 Task: Create Board Data Analytics Platforms and Tools to Workspace Business Travel Services. Create Board Brand Positioning and Messaging Development to Workspace Business Travel Services. Create Board Business Model Revenue Forecasting and Modeling to Workspace Business Travel Services
Action: Mouse moved to (320, 67)
Screenshot: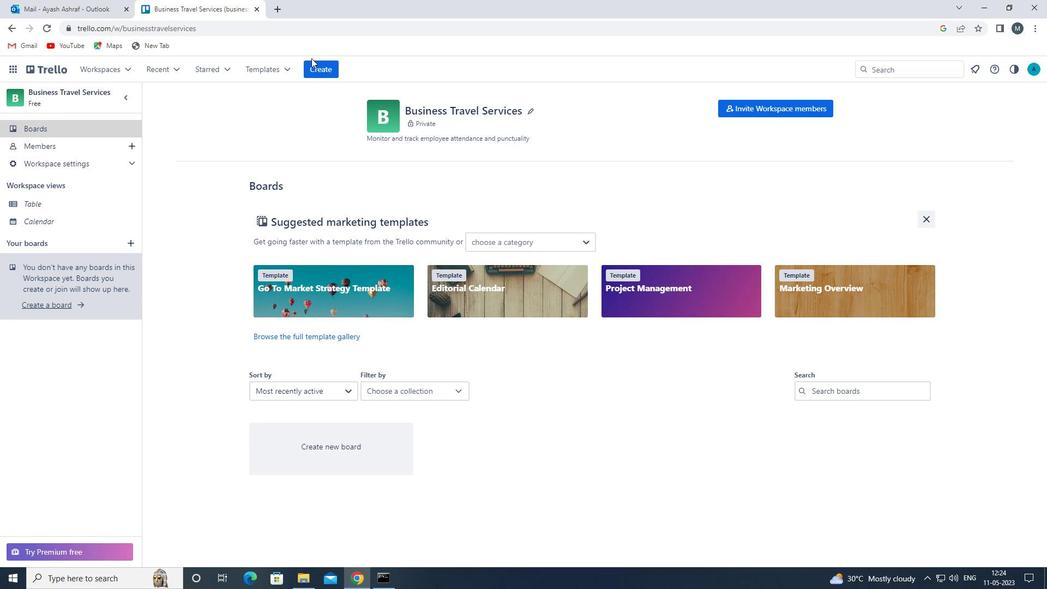 
Action: Mouse pressed left at (320, 67)
Screenshot: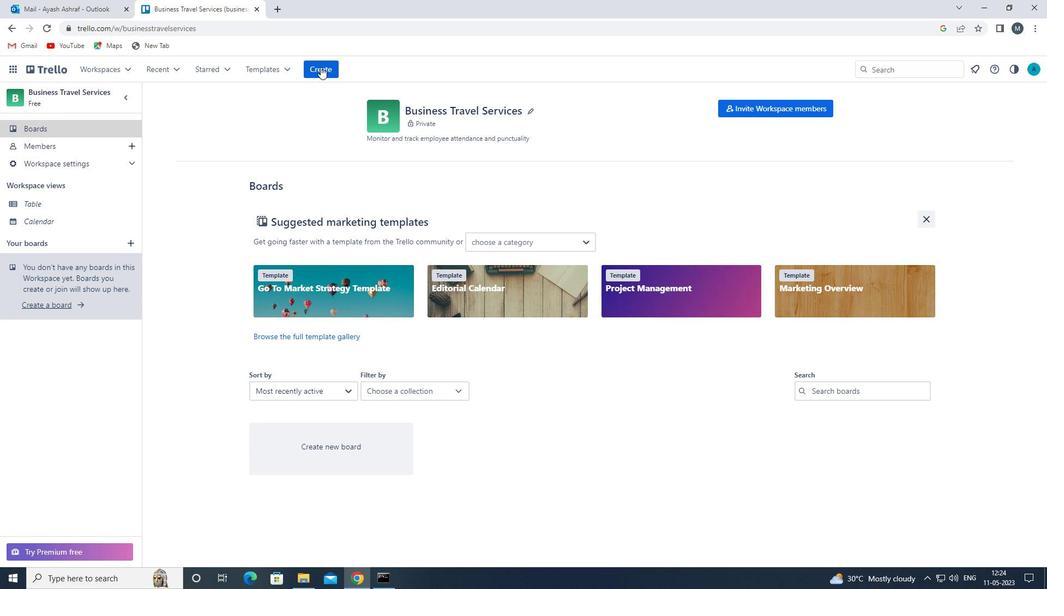 
Action: Mouse moved to (351, 118)
Screenshot: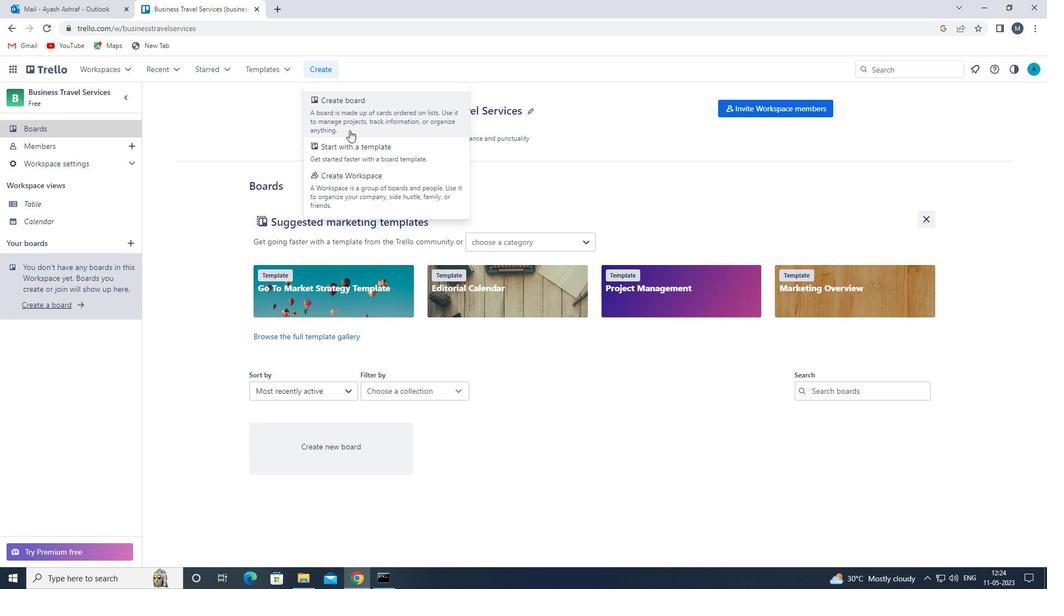 
Action: Mouse pressed left at (351, 118)
Screenshot: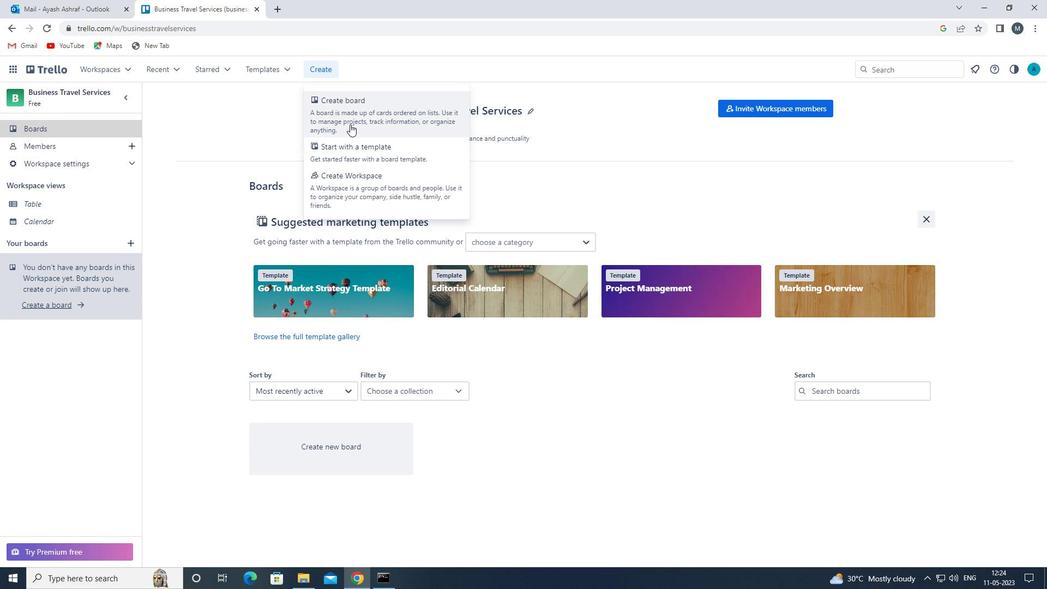 
Action: Mouse moved to (365, 270)
Screenshot: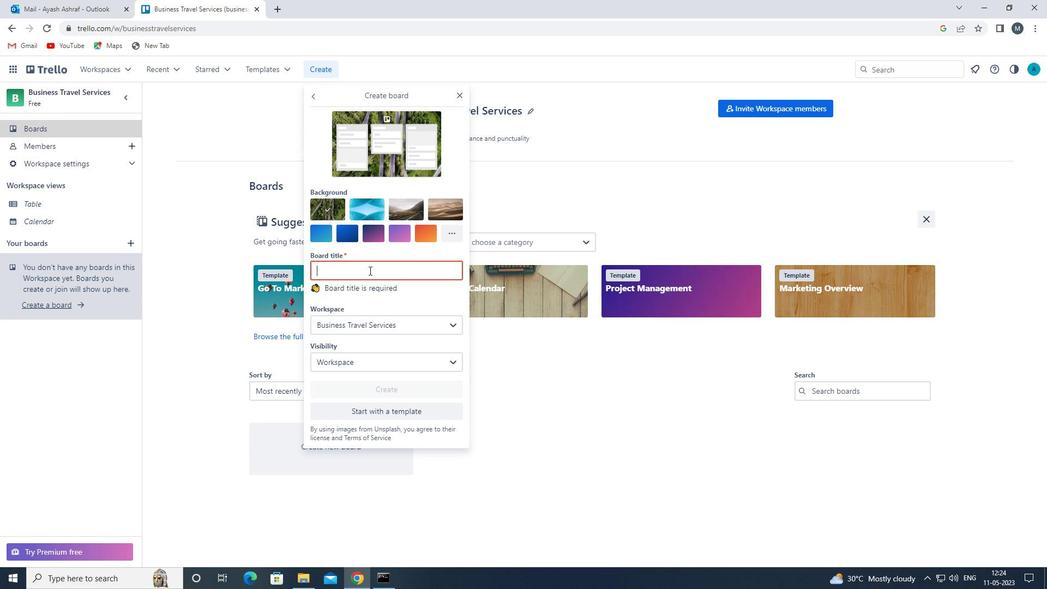 
Action: Mouse pressed left at (365, 270)
Screenshot: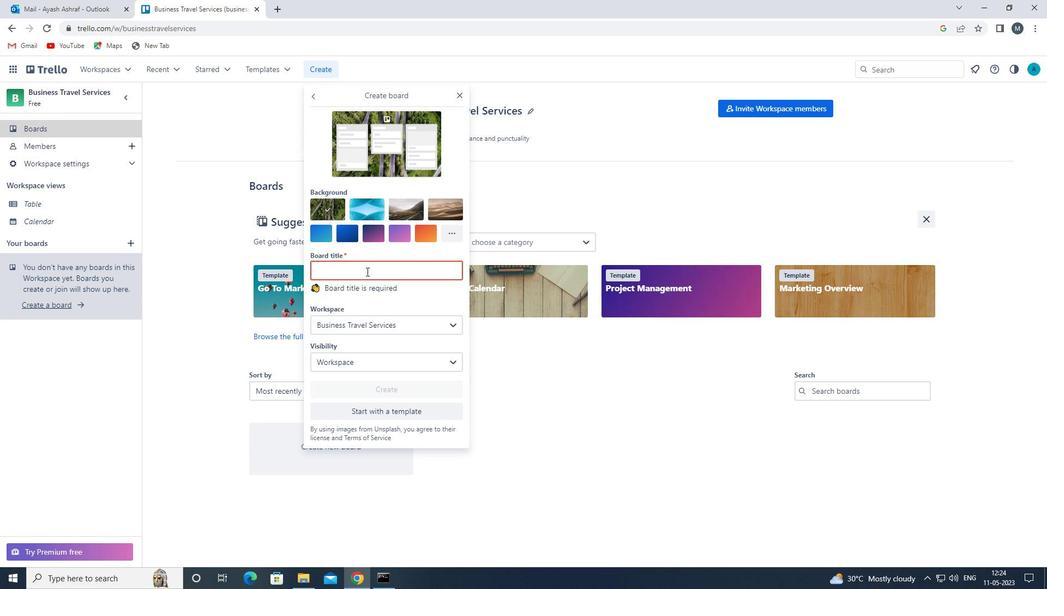 
Action: Mouse moved to (368, 268)
Screenshot: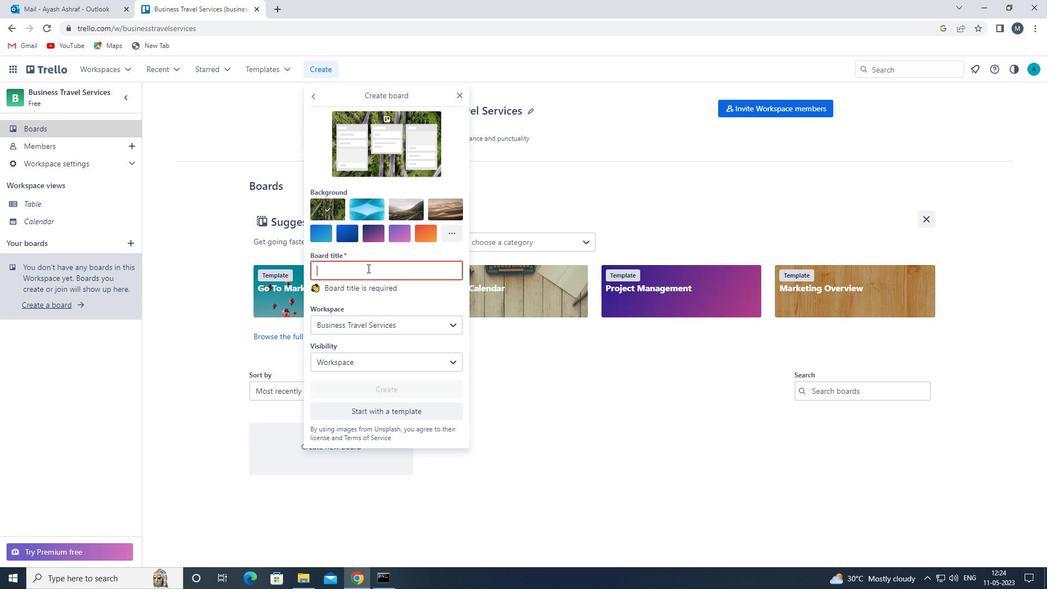 
Action: Key pressed <Key.shift>ANALYTICS<Key.space><Key.shift>PLATFORMS<Key.space>AND<Key.space>TOOL<Key.backspace><Key.backspace><Key.backspace><Key.backspace><Key.backspace><Key.space><Key.shift><Key.shift><Key.shift><Key.shift><Key.shift><Key.shift>TOOLS<Key.space>TO<Key.space><Key.shift><Key.shift><Key.shift><Key.shift>WORKSPACE<Key.space><Key.shift>BUSINESS<Key.backspace><Key.backspace><Key.backspace><Key.backspace><Key.backspace><Key.backspace><Key.backspace><Key.backspace><Key.backspace><Key.backspace><Key.backspace><Key.backspace><Key.backspace><Key.backspace><Key.backspace><Key.backspace><Key.backspace><Key.backspace><Key.backspace><Key.backspace><Key.backspace><Key.backspace><Key.backspace>
Screenshot: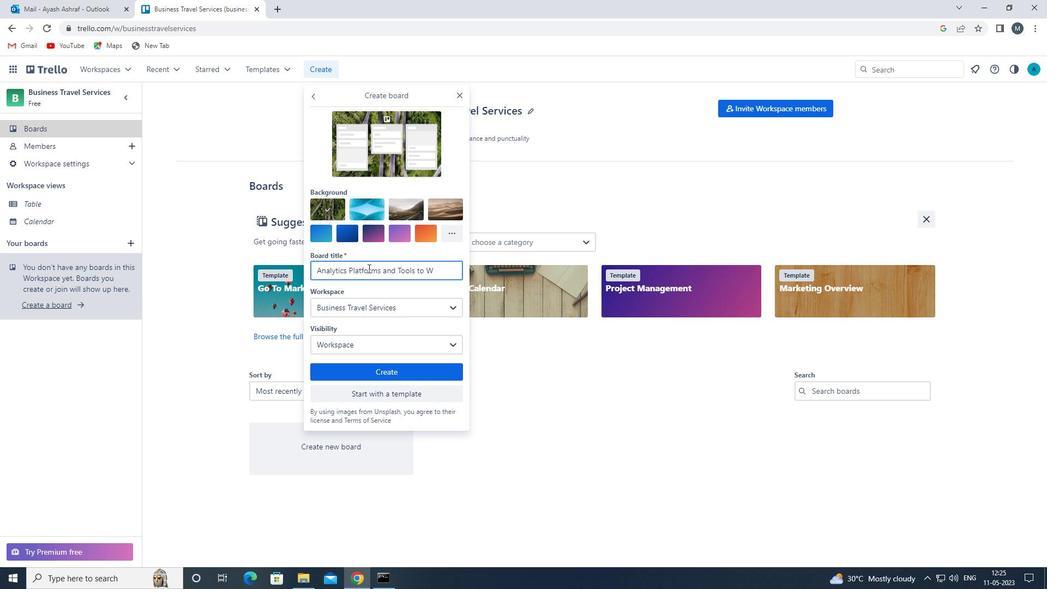 
Action: Mouse moved to (375, 286)
Screenshot: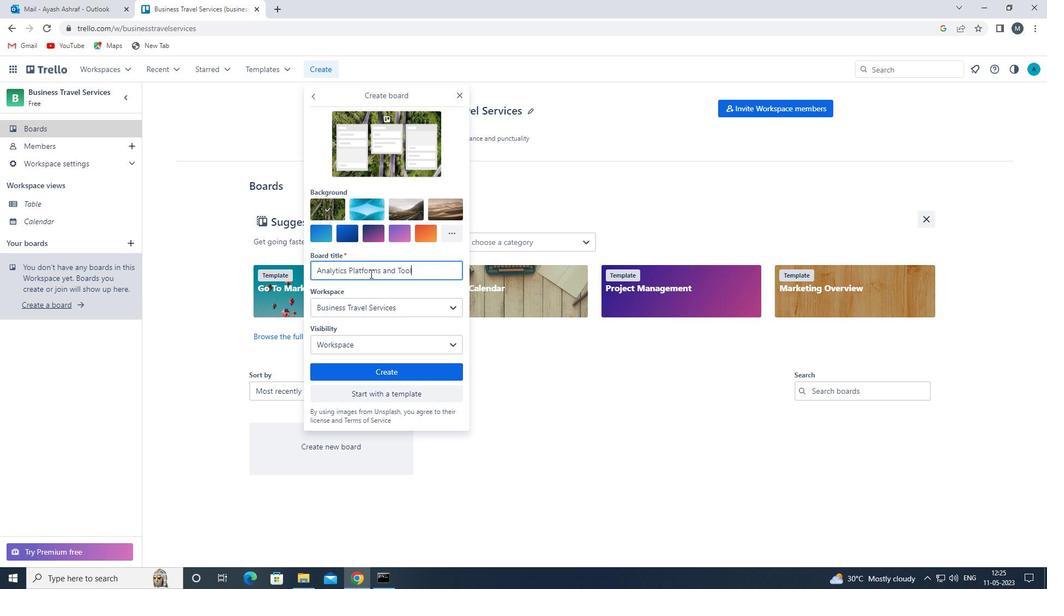 
Action: Key pressed S
Screenshot: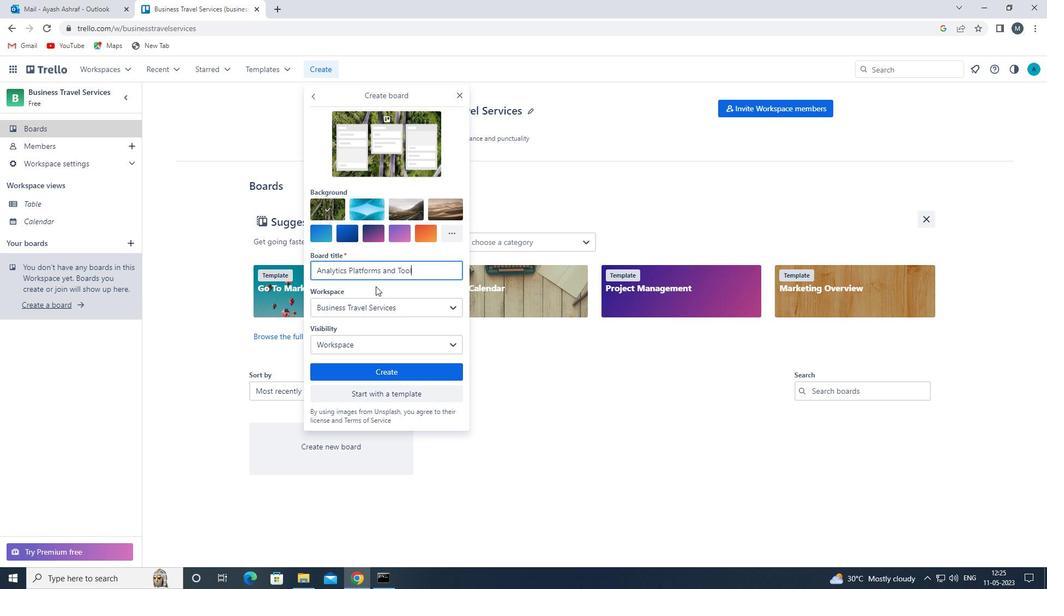 
Action: Mouse moved to (368, 372)
Screenshot: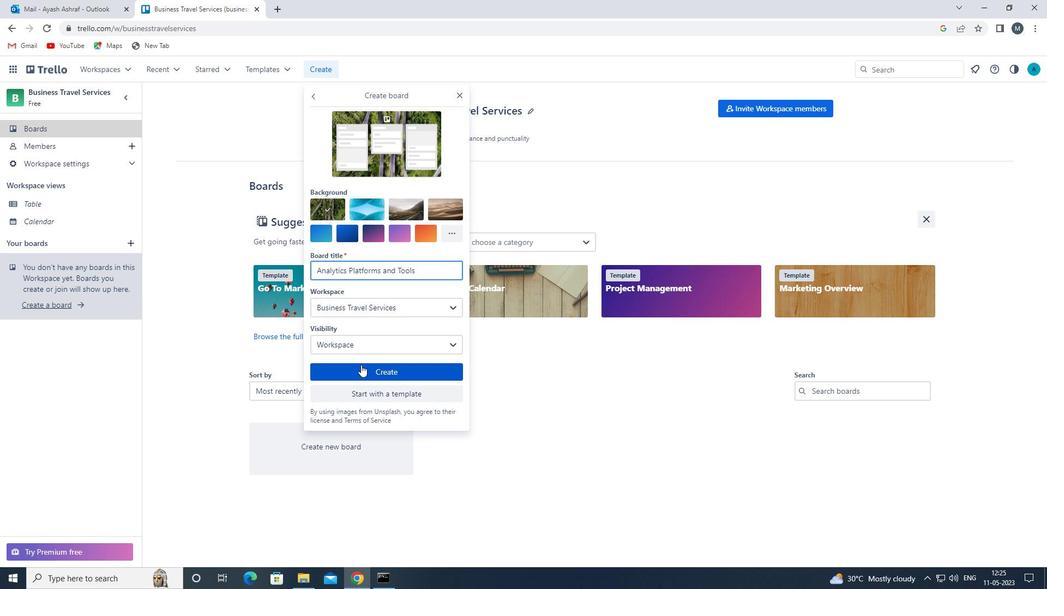 
Action: Mouse pressed left at (368, 372)
Screenshot: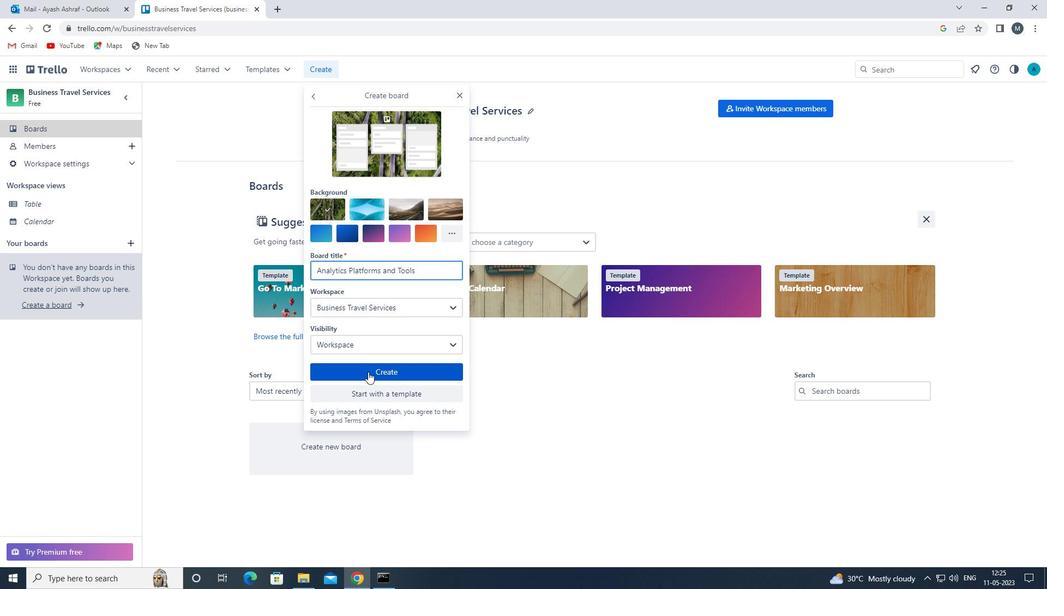 
Action: Mouse moved to (318, 68)
Screenshot: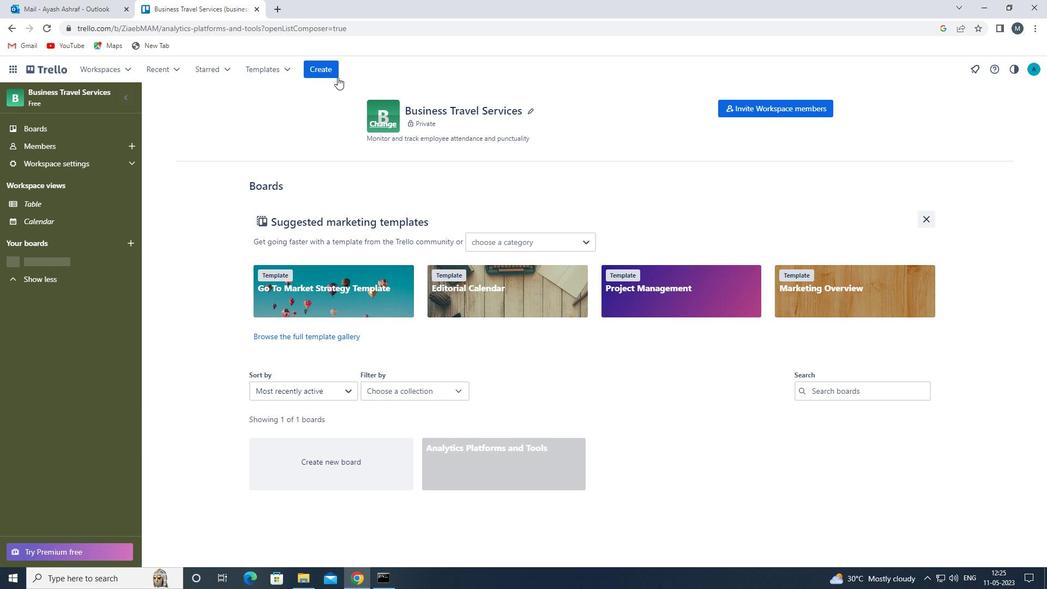 
Action: Mouse pressed left at (318, 68)
Screenshot: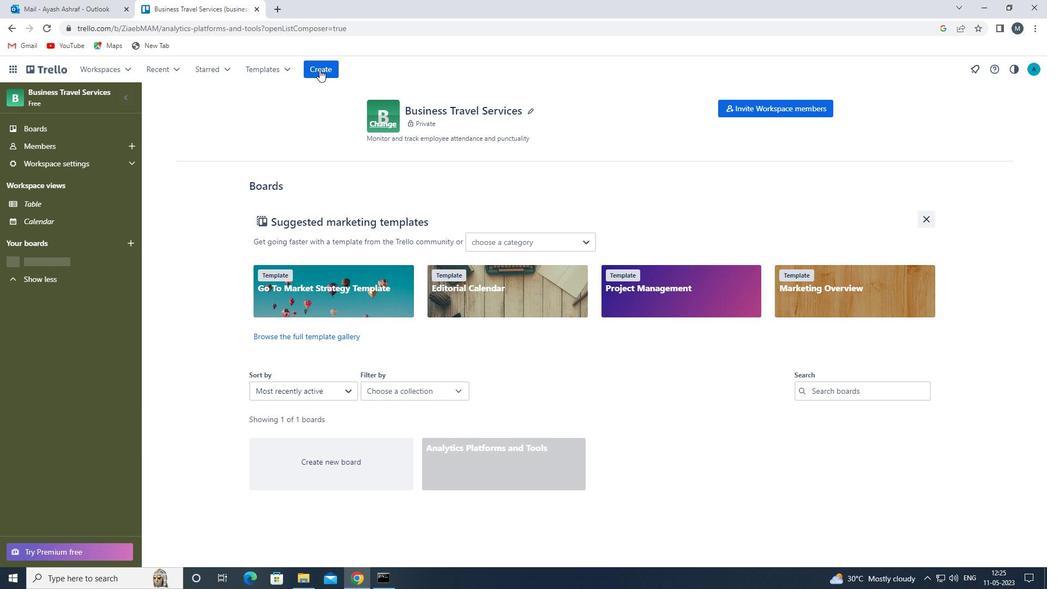 
Action: Mouse moved to (368, 122)
Screenshot: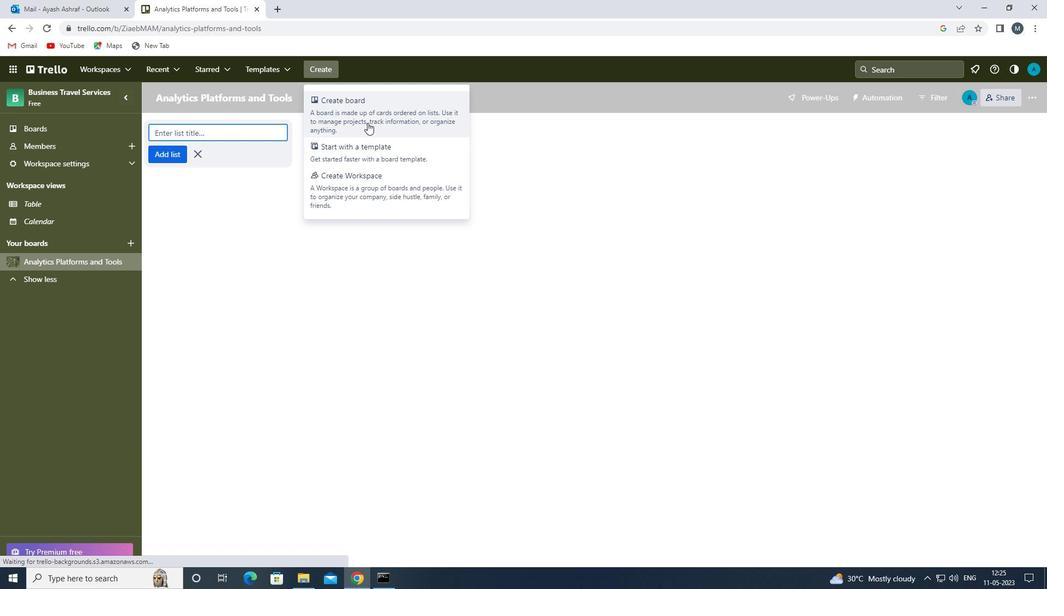 
Action: Mouse pressed left at (368, 122)
Screenshot: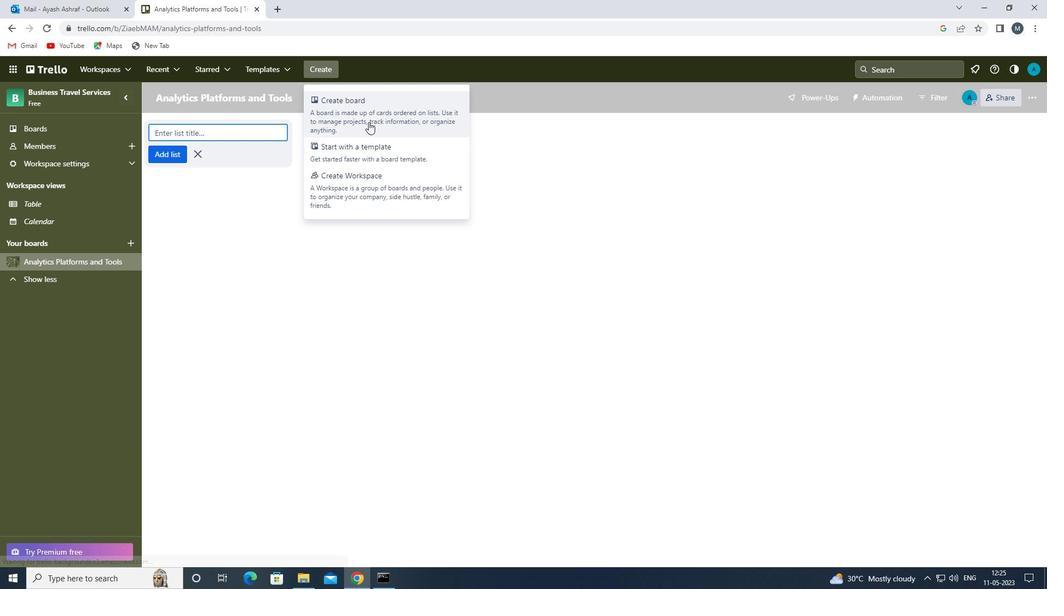 
Action: Mouse moved to (358, 271)
Screenshot: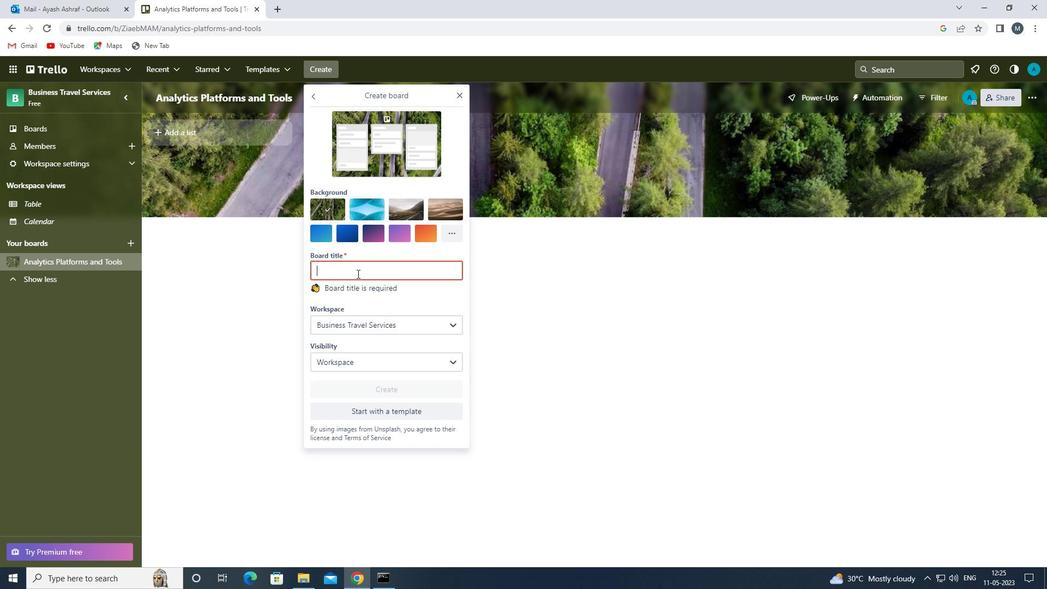 
Action: Mouse pressed left at (358, 271)
Screenshot: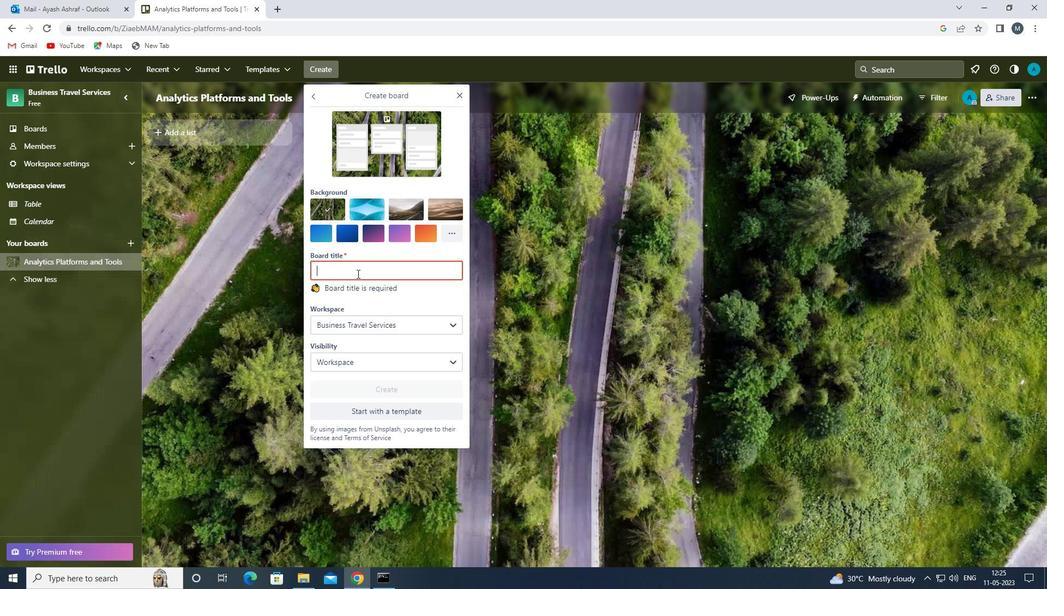 
Action: Key pressed <Key.shift><Key.shift><Key.shift><Key.shift><Key.shift><Key.shift><Key.shift><Key.shift><Key.shift><Key.shift><Key.shift><Key.shift>BRAND<Key.space><Key.shift>POSITIONING<Key.space>AND<Key.space><Key.shift>MESSAGING<Key.space><Key.shift>DEVELOPMENT<Key.space>
Screenshot: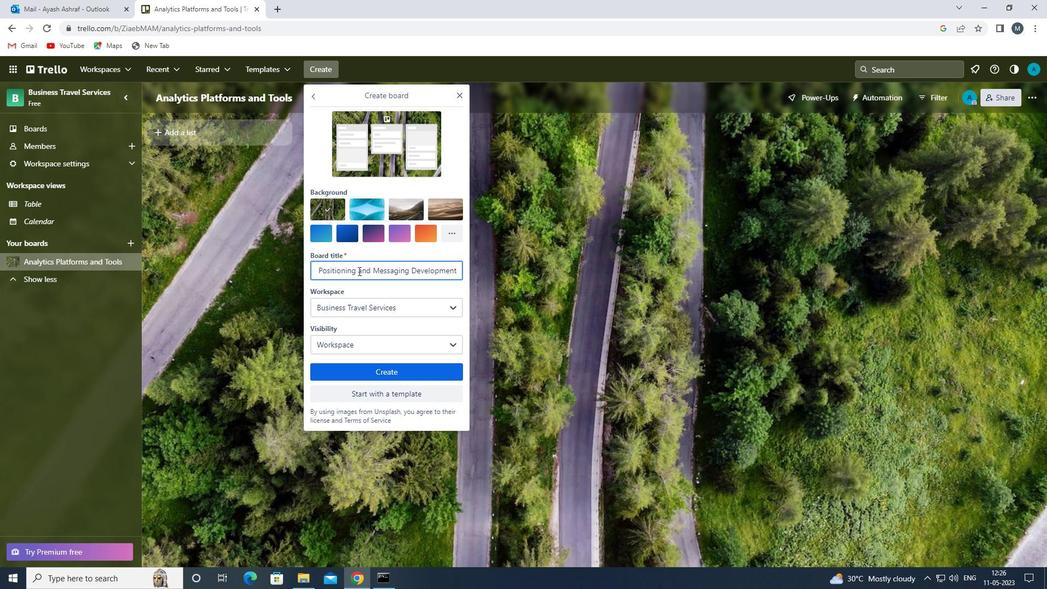 
Action: Mouse moved to (317, 271)
Screenshot: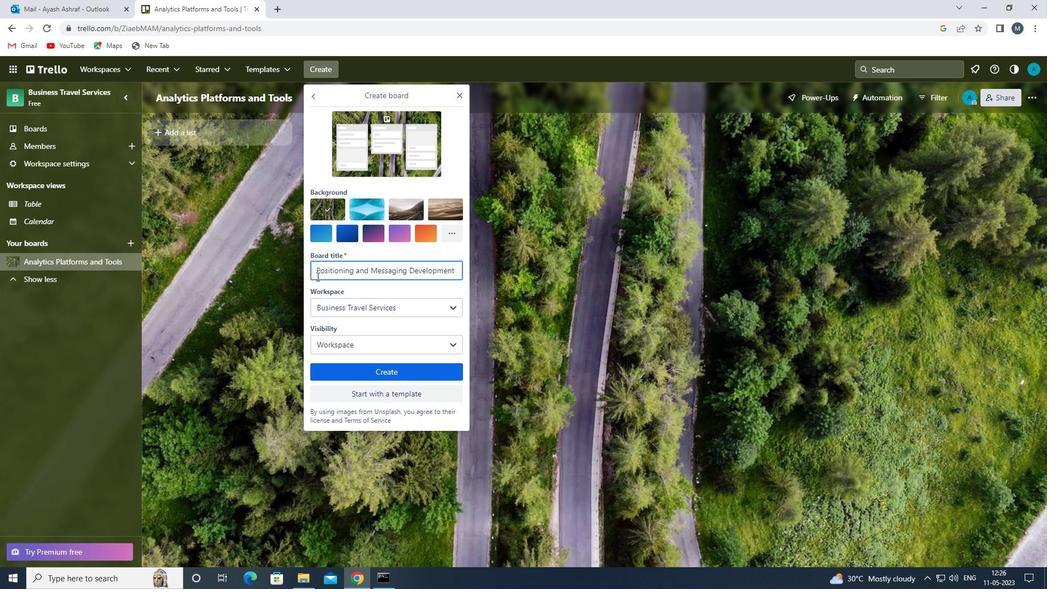
Action: Mouse pressed left at (317, 271)
Screenshot: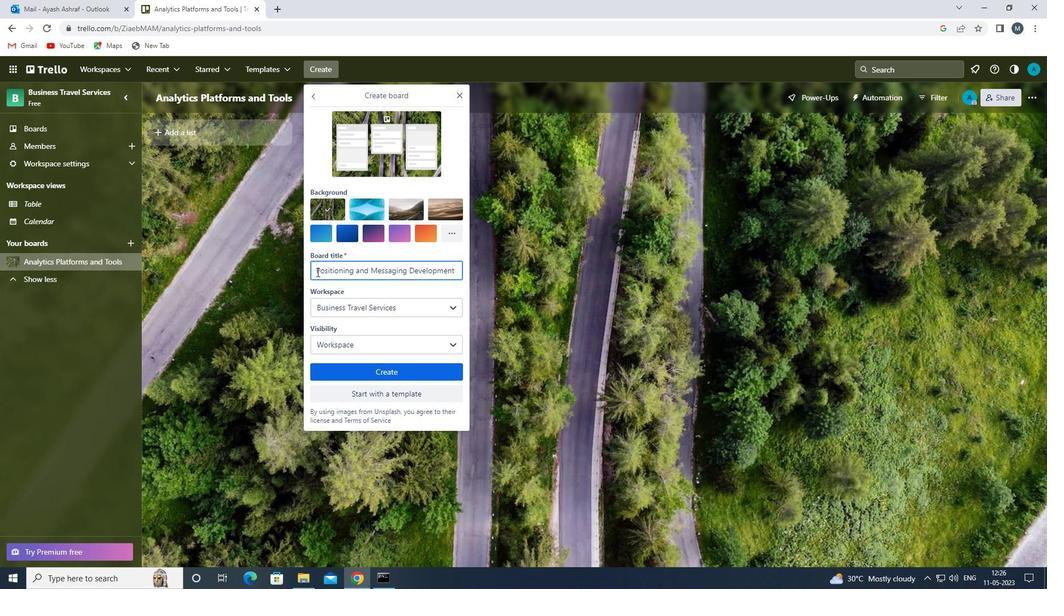 
Action: Mouse moved to (320, 271)
Screenshot: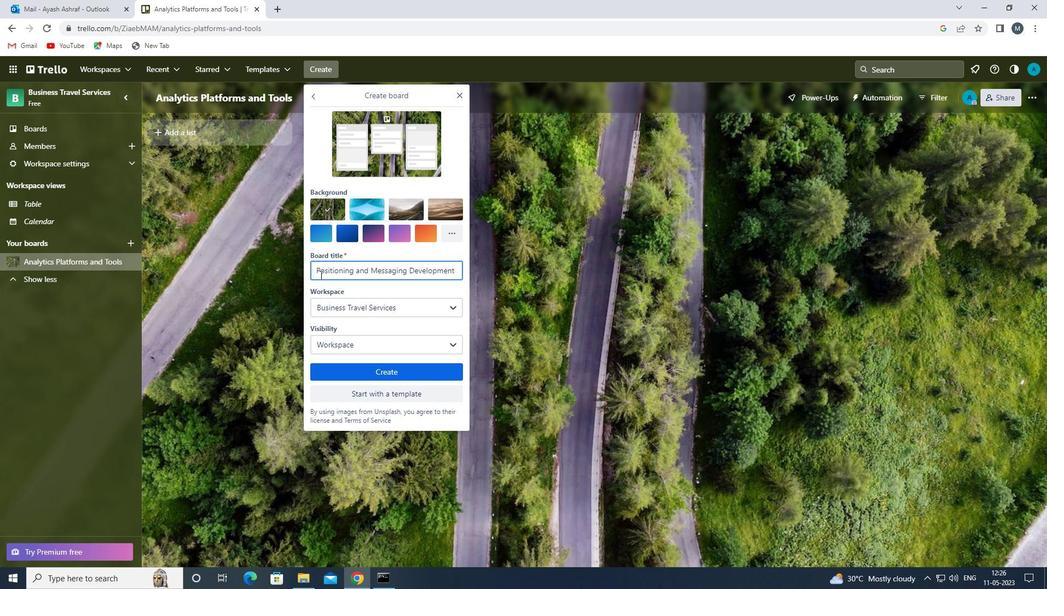 
Action: Mouse pressed left at (320, 271)
Screenshot: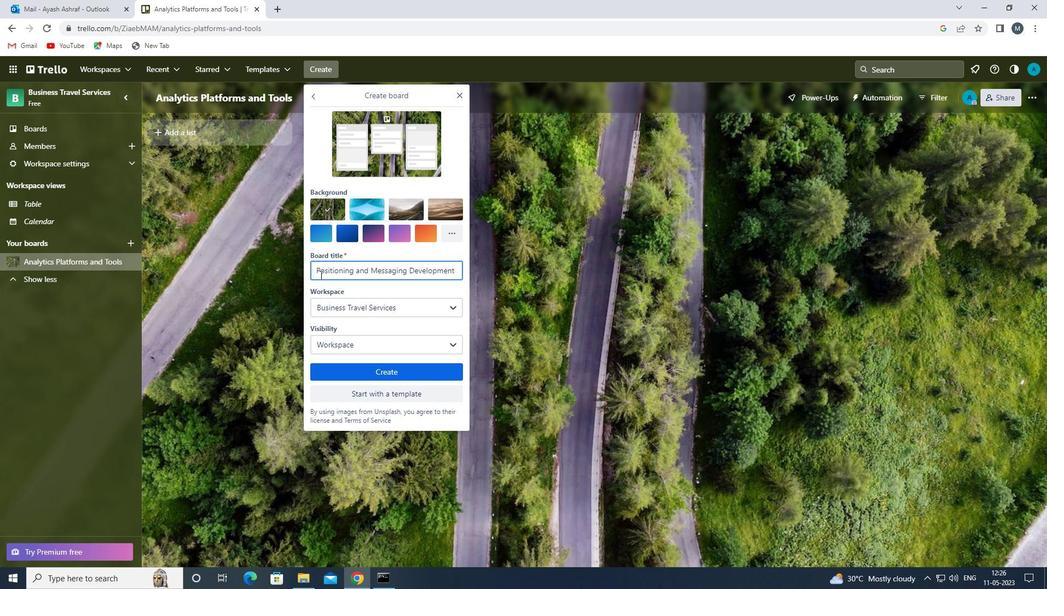 
Action: Mouse moved to (327, 272)
Screenshot: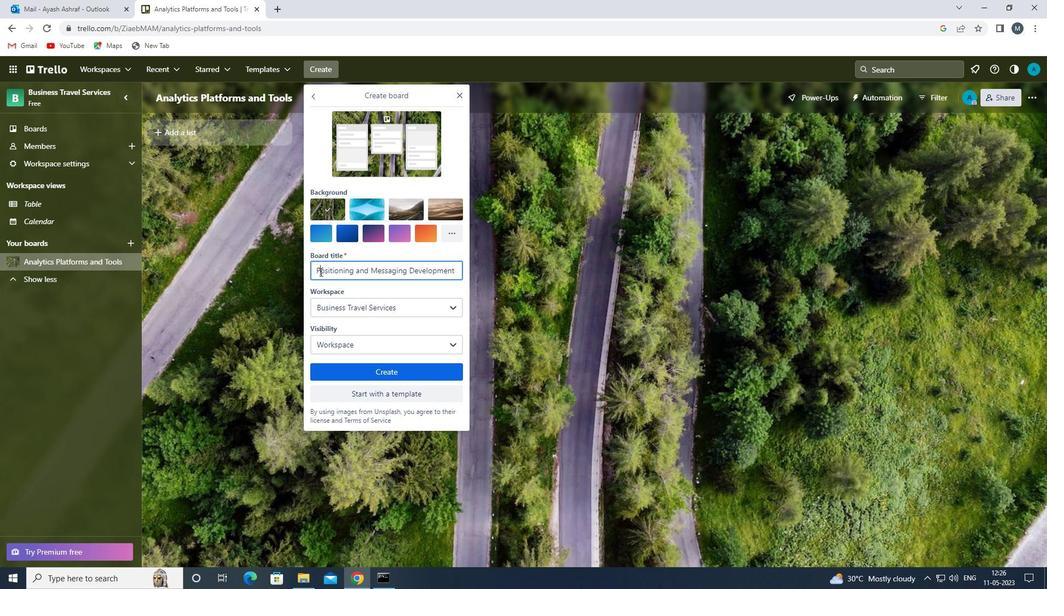 
Action: Key pressed <Key.left>
Screenshot: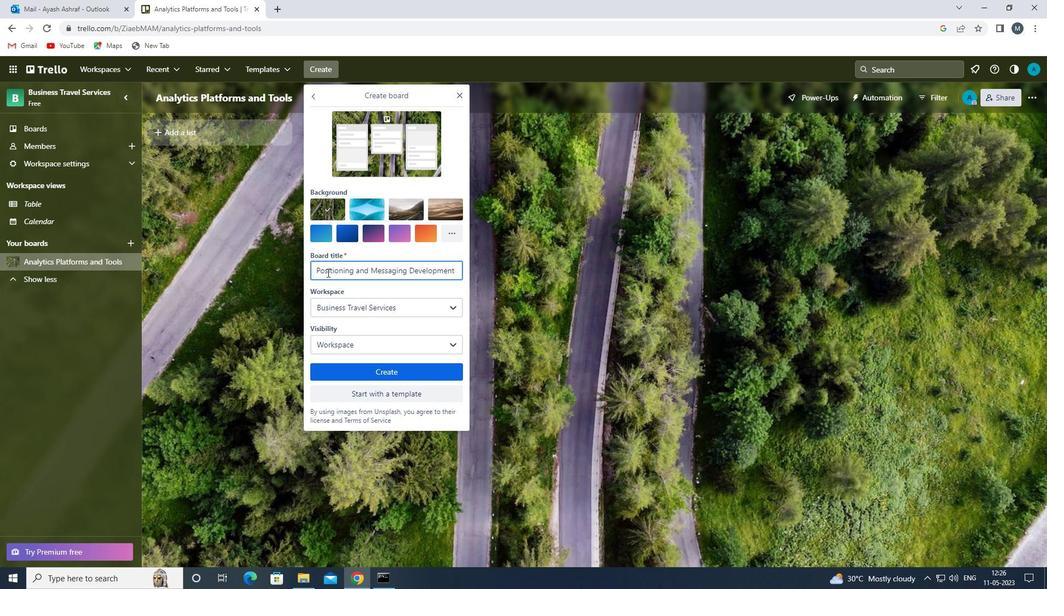 
Action: Mouse moved to (331, 275)
Screenshot: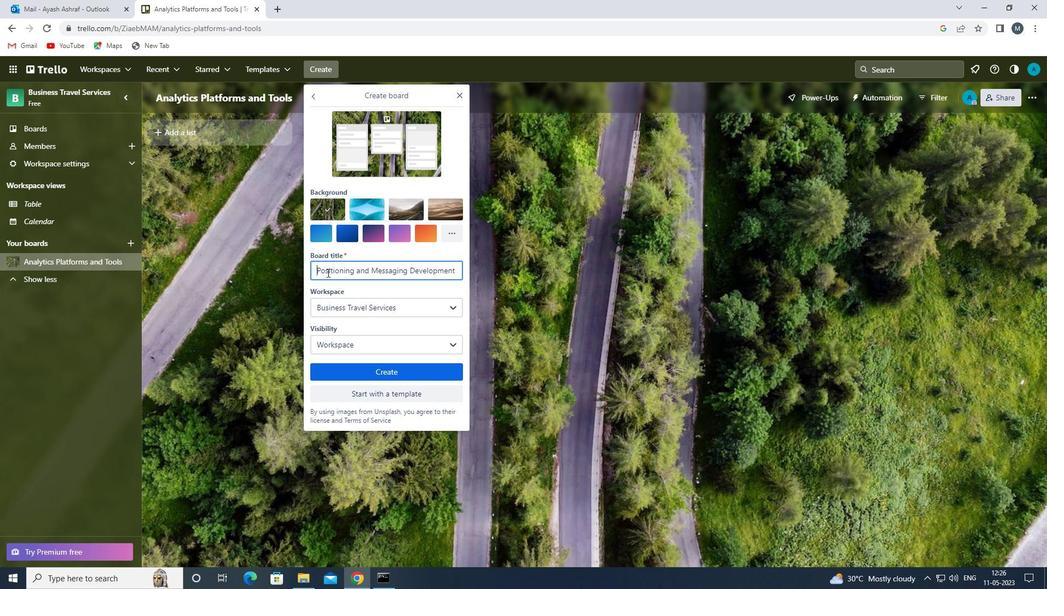 
Action: Key pressed <Key.left>
Screenshot: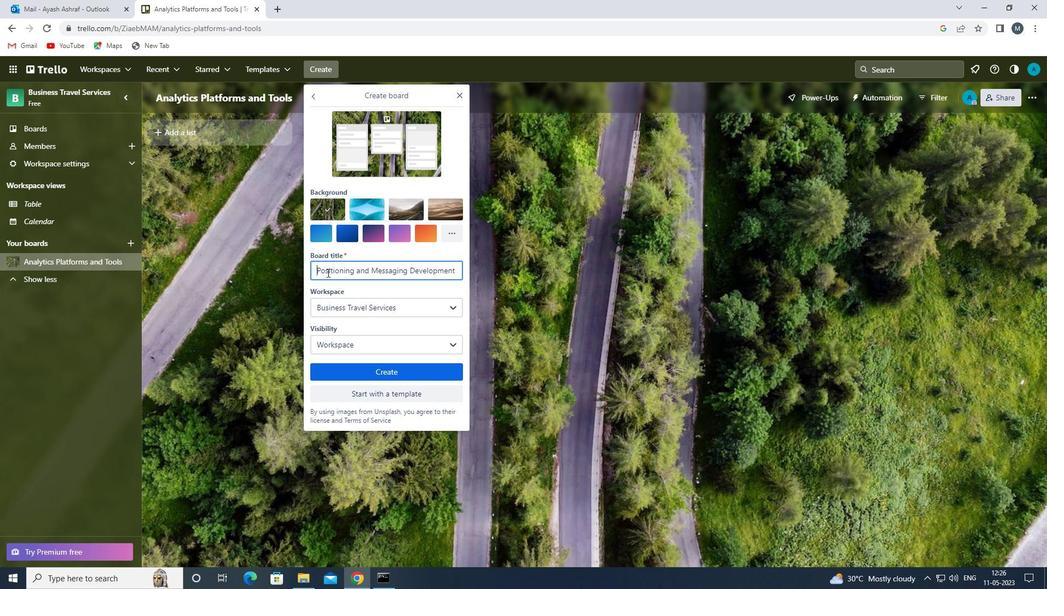 
Action: Mouse moved to (332, 276)
Screenshot: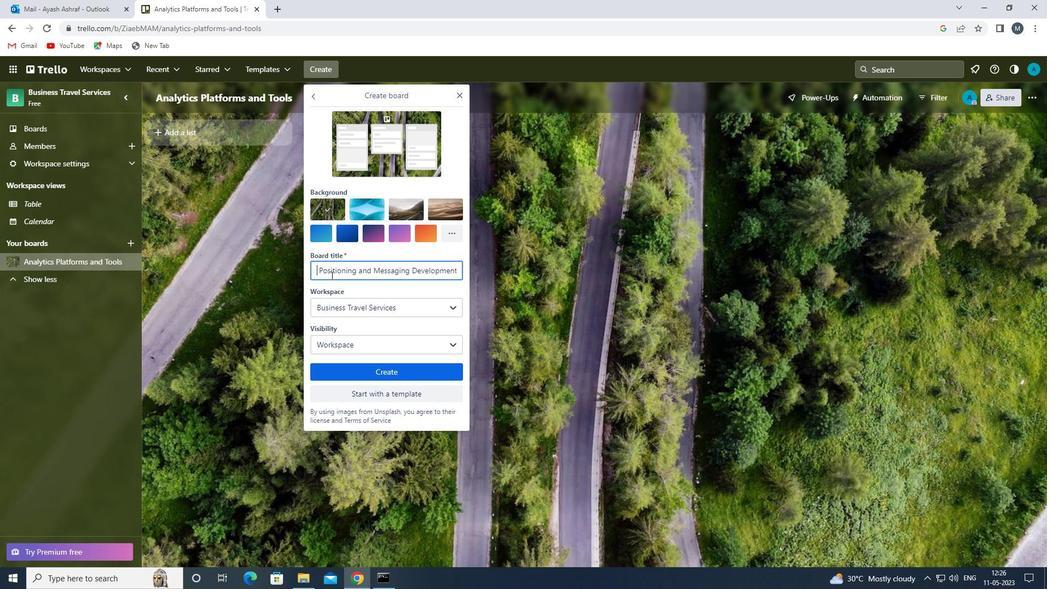 
Action: Key pressed <Key.left><Key.left>
Screenshot: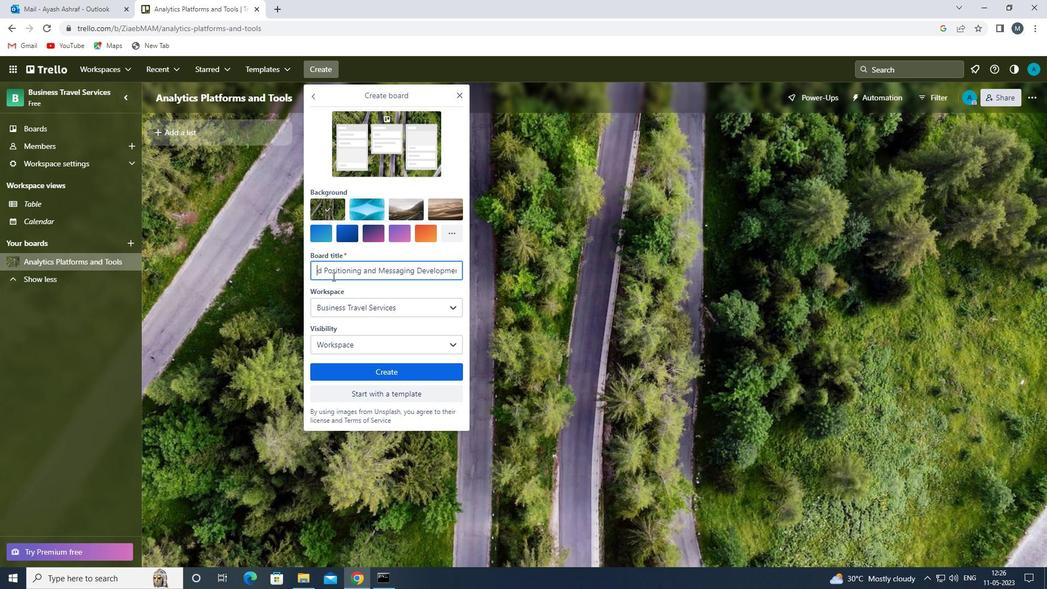 
Action: Mouse moved to (373, 373)
Screenshot: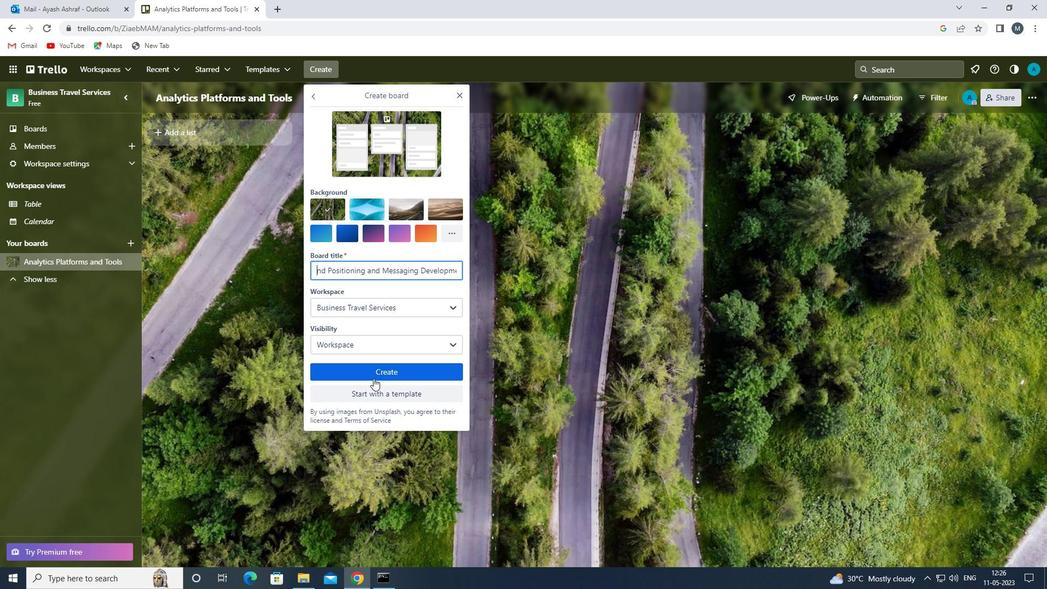 
Action: Key pressed <Key.right><Key.right><Key.right><Key.right>
Screenshot: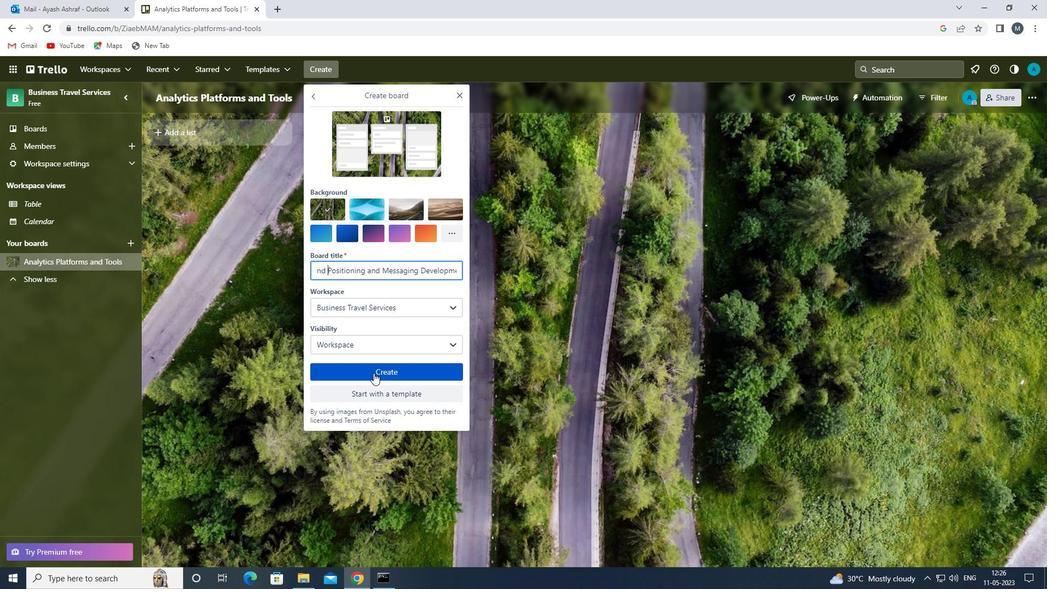 
Action: Mouse moved to (384, 369)
Screenshot: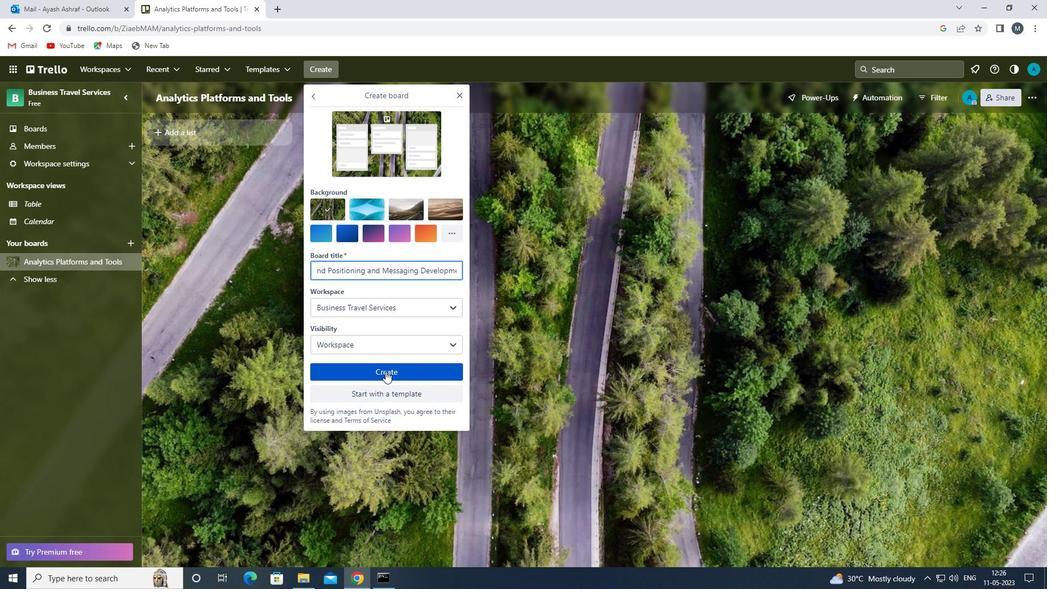 
Action: Mouse pressed left at (384, 369)
Screenshot: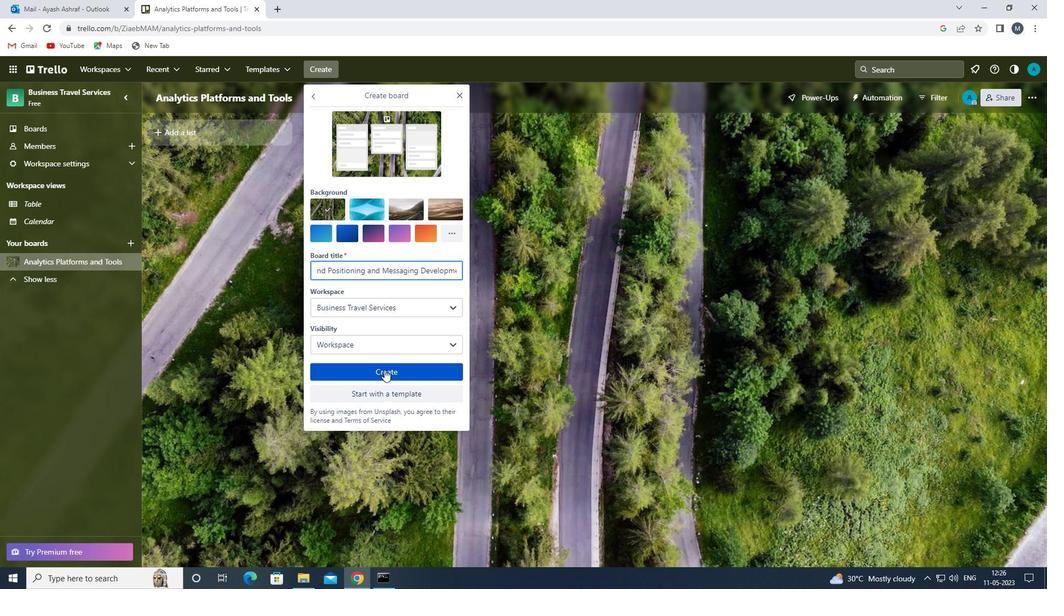 
Action: Mouse moved to (323, 70)
Screenshot: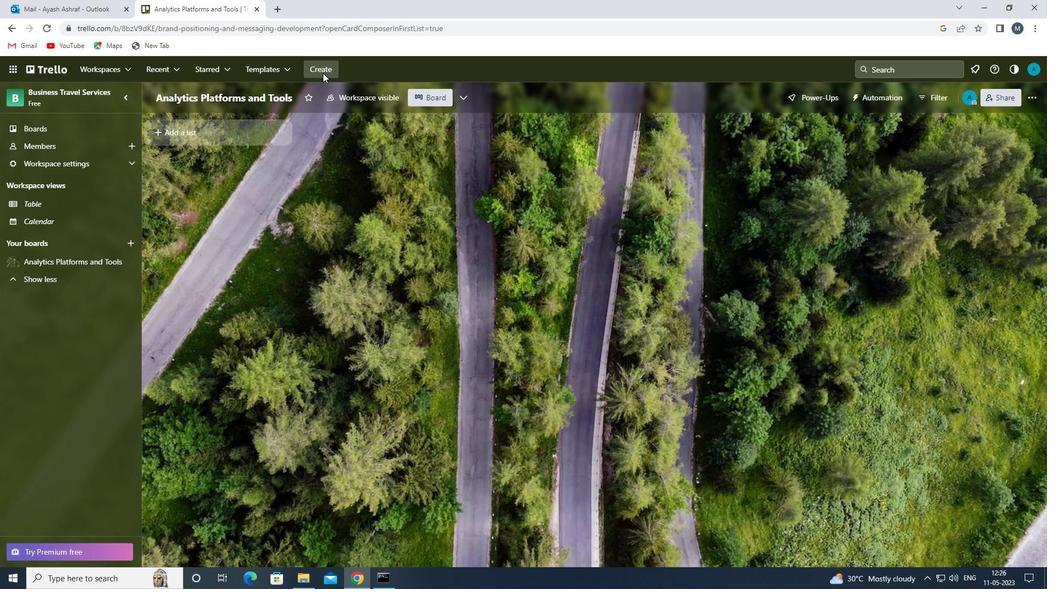 
Action: Mouse pressed left at (323, 70)
Screenshot: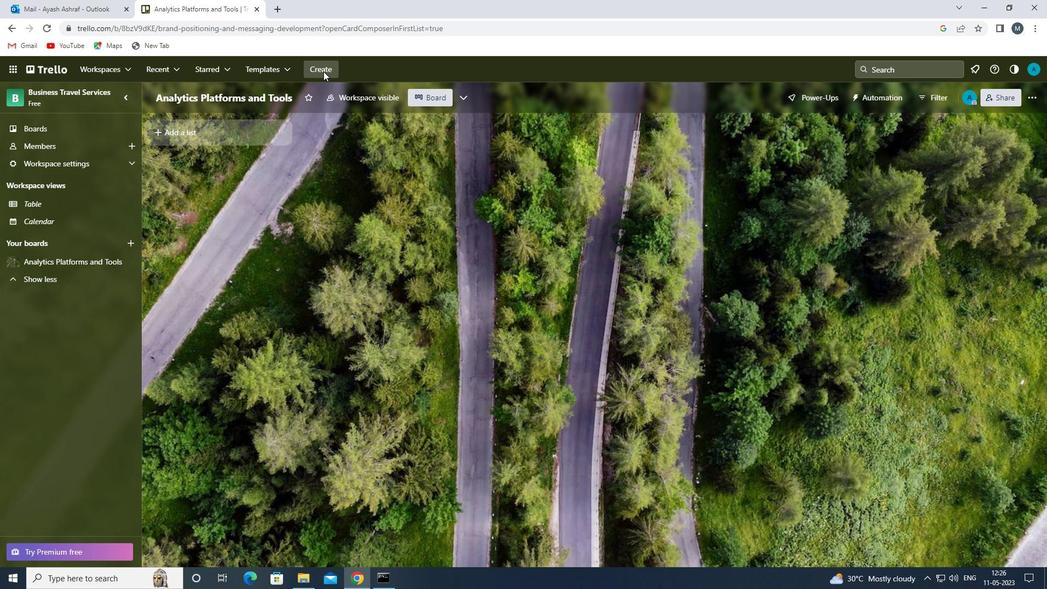 
Action: Mouse moved to (366, 120)
Screenshot: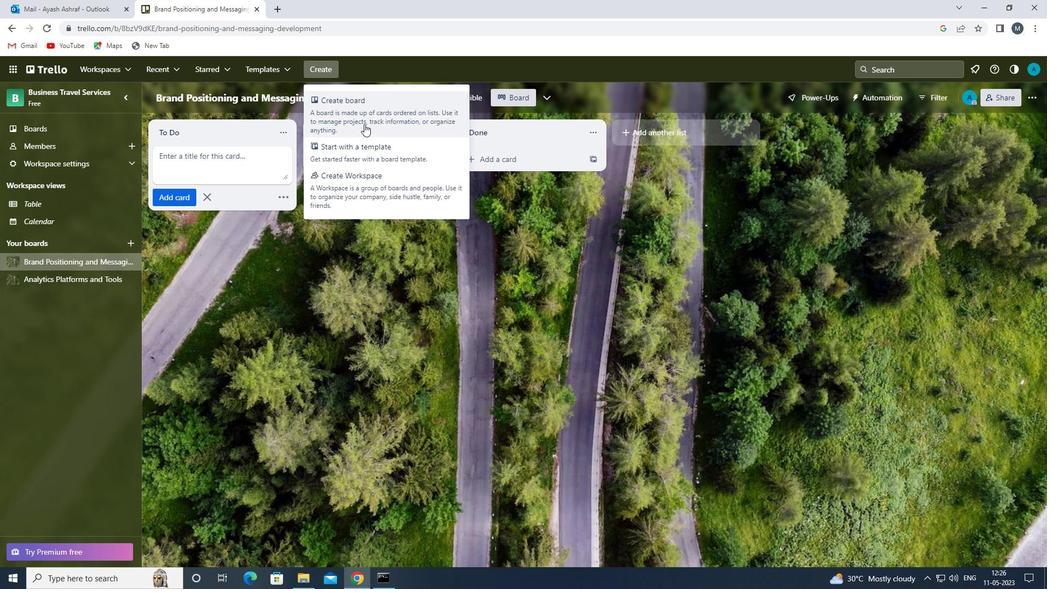 
Action: Mouse pressed left at (366, 120)
Screenshot: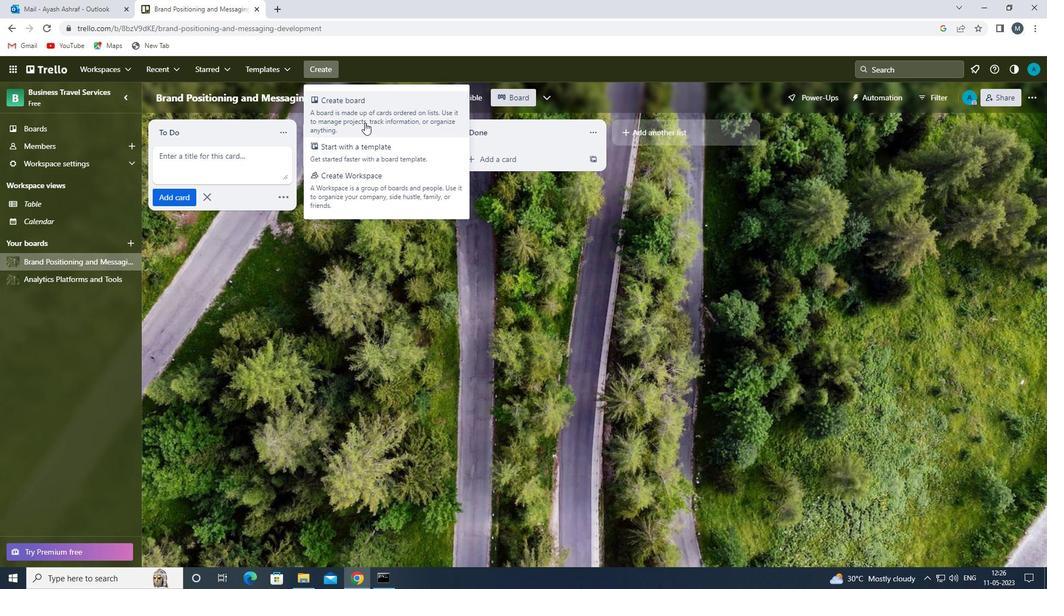 
Action: Mouse moved to (367, 268)
Screenshot: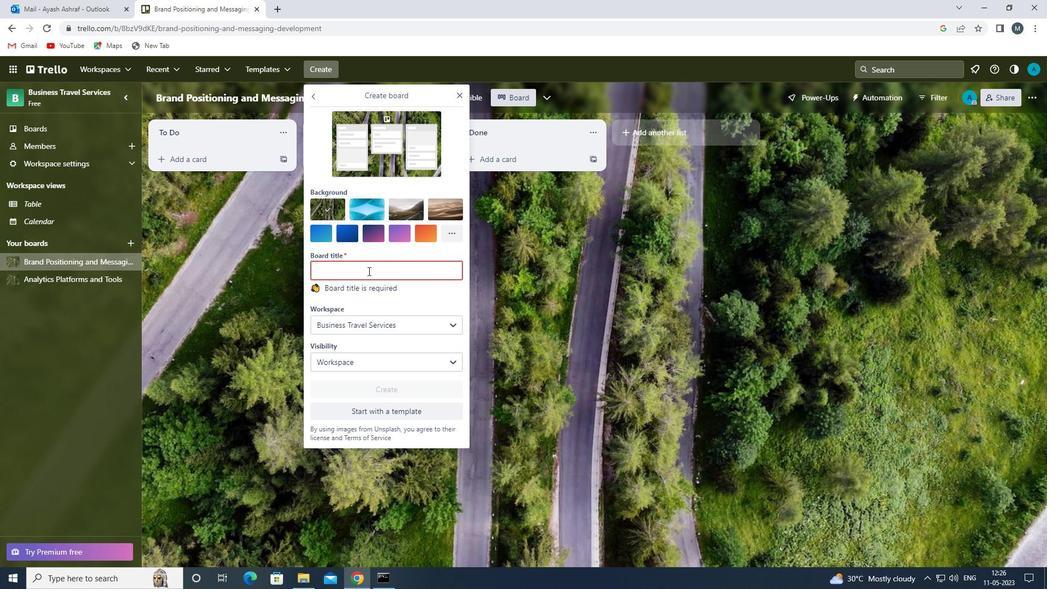 
Action: Mouse pressed left at (367, 268)
Screenshot: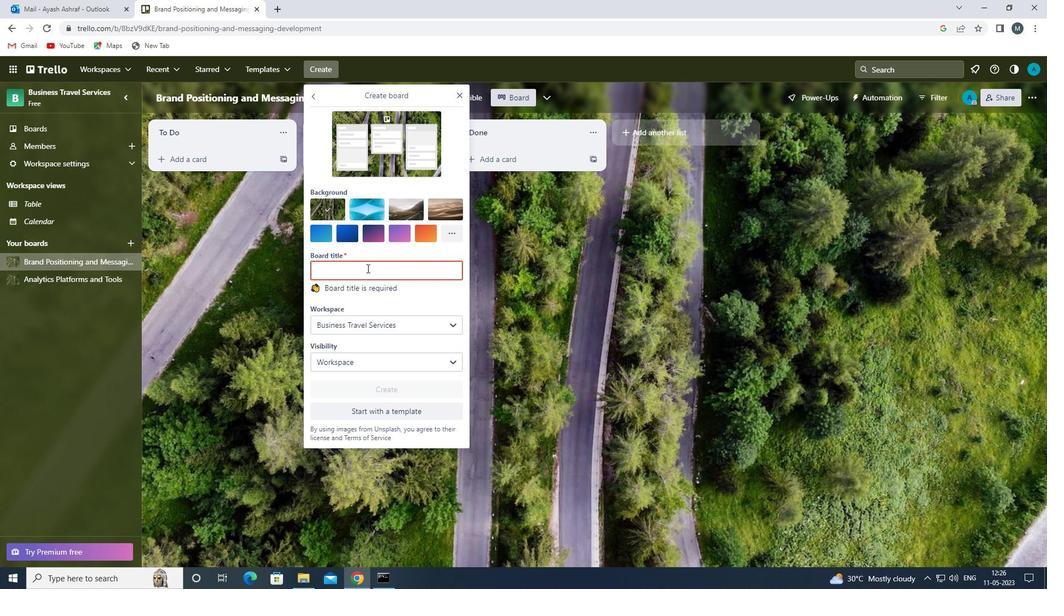 
Action: Key pressed <Key.shift><Key.shift>BUSNINESS<Key.space><Key.backspace><Key.backspace><Key.backspace><Key.backspace><Key.backspace><Key.backspace><Key.backspace>INESS<Key.space><Key.shift><Key.shift><Key.shift>MODEL<Key.space><Key.shift>REVENUE<Key.space><Key.shift>FORECASTING<Key.space>AND<Key.space><Key.shift>MODELING<Key.space>
Screenshot: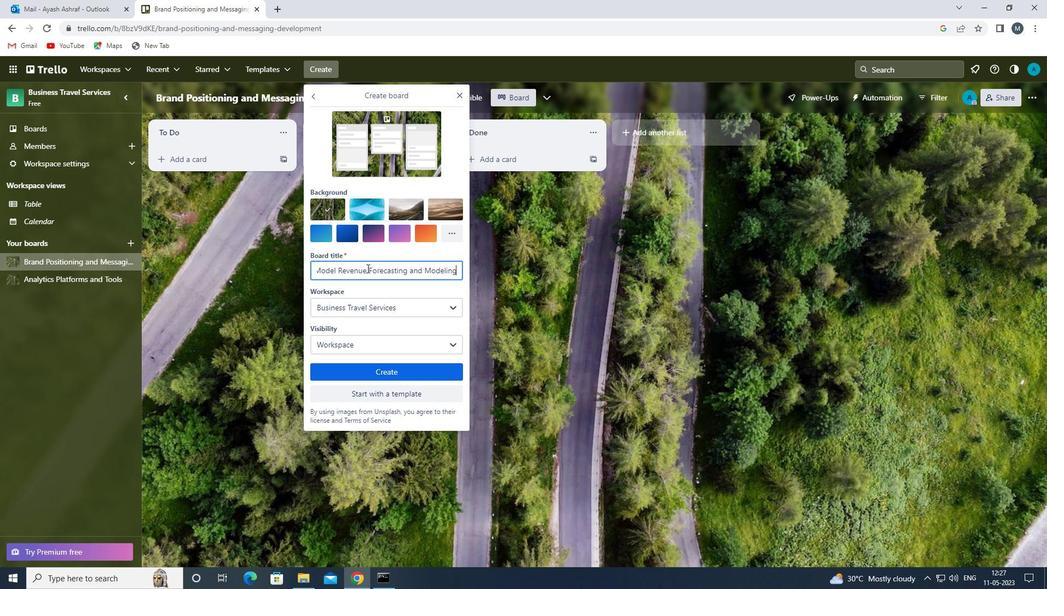 
Action: Mouse moved to (375, 366)
Screenshot: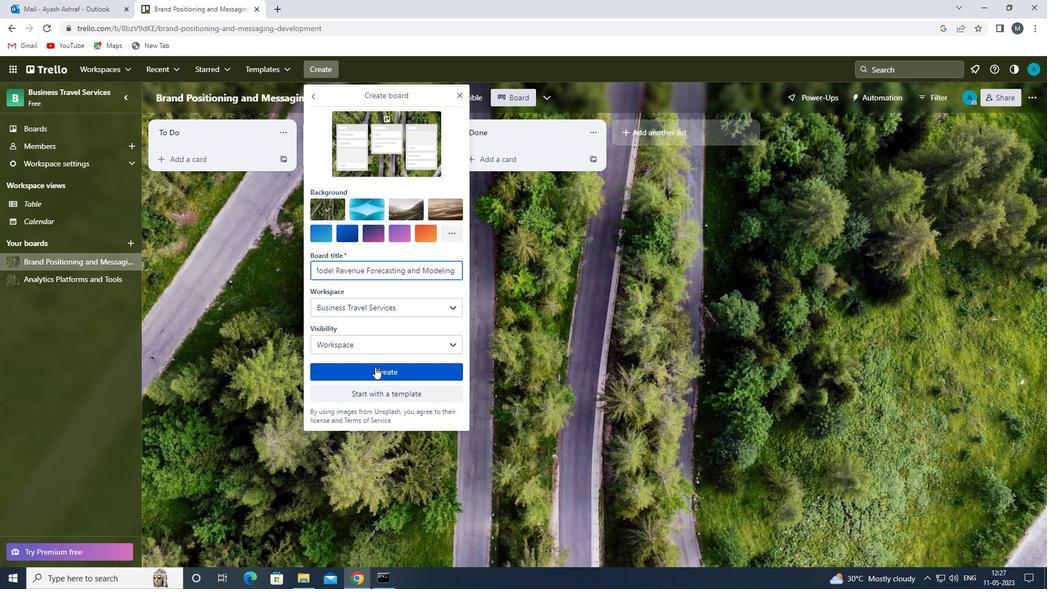 
Action: Mouse pressed left at (375, 366)
Screenshot: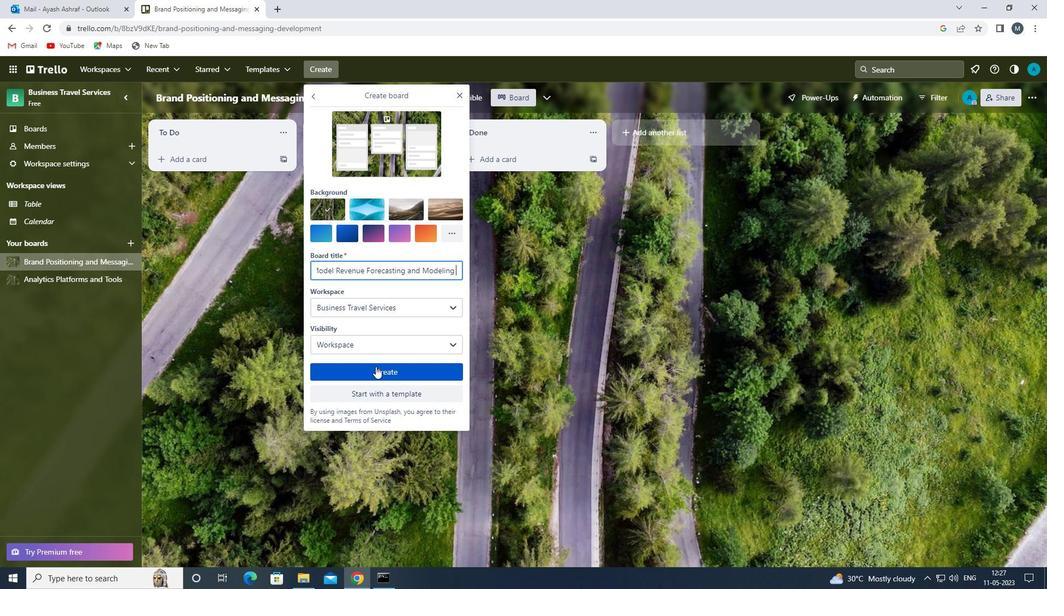 
